 Task: Add Nordic Naturals Omega- 3 to the cart.
Action: Mouse moved to (245, 121)
Screenshot: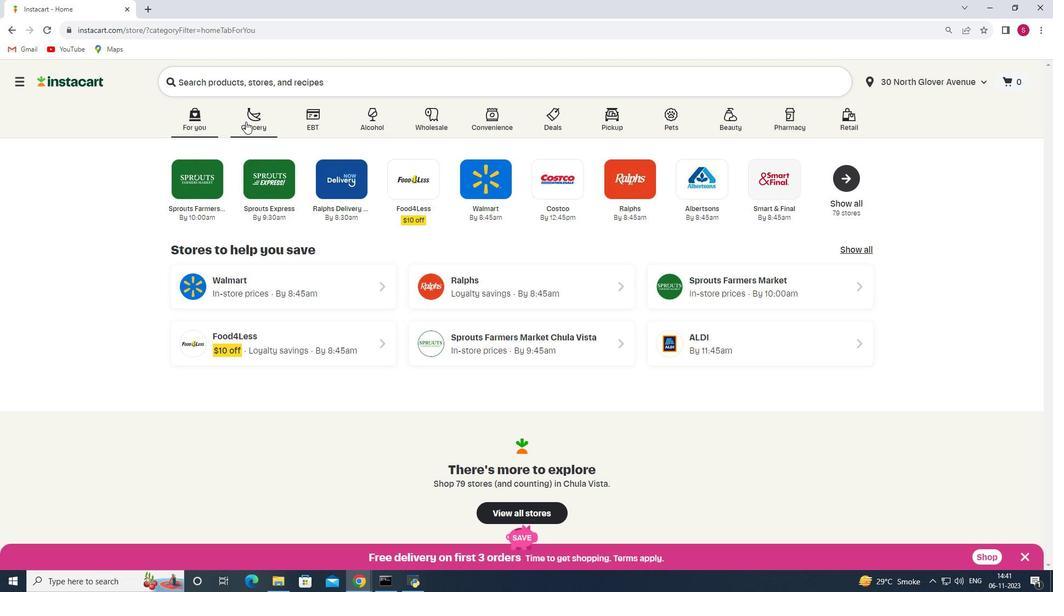 
Action: Mouse pressed left at (245, 121)
Screenshot: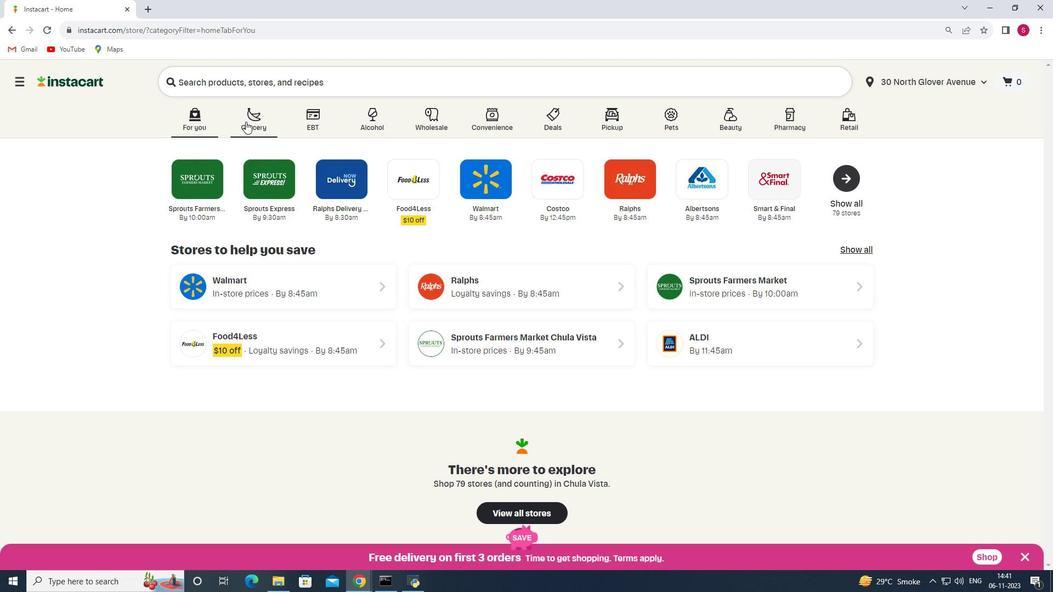 
Action: Mouse moved to (228, 311)
Screenshot: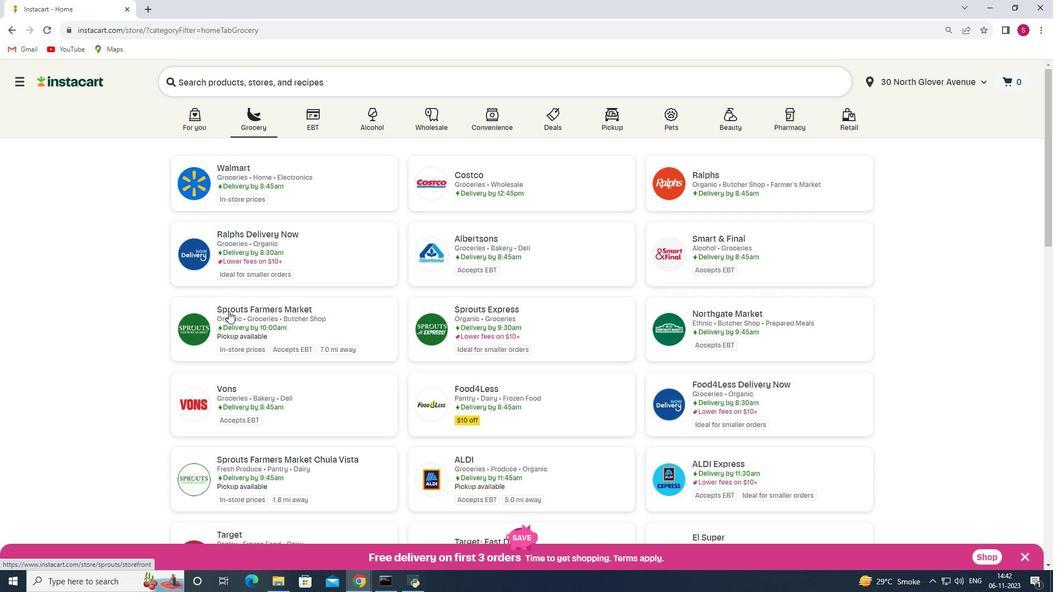 
Action: Mouse pressed left at (228, 311)
Screenshot: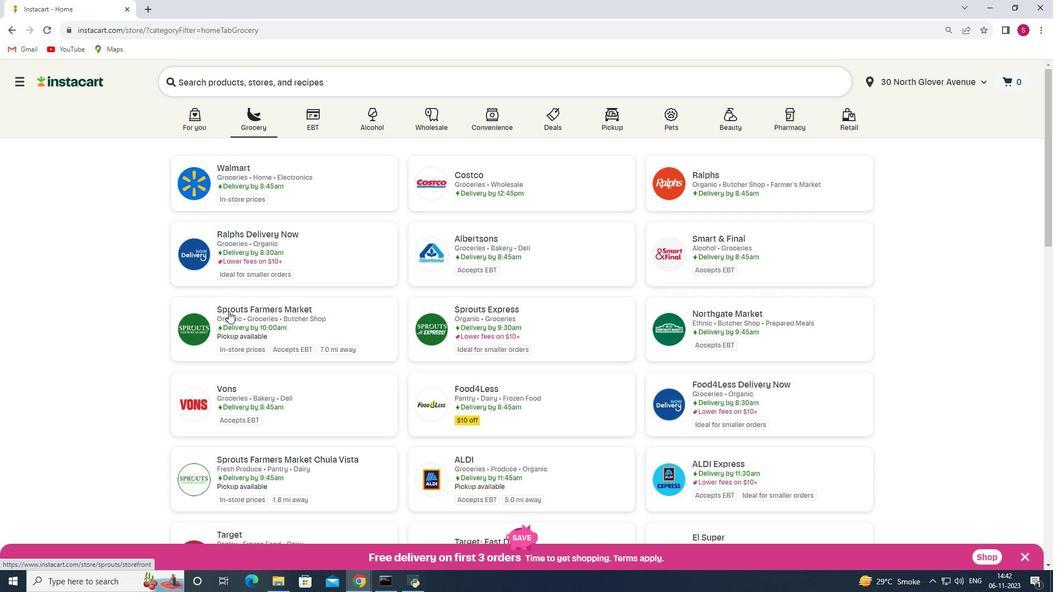 
Action: Mouse moved to (81, 362)
Screenshot: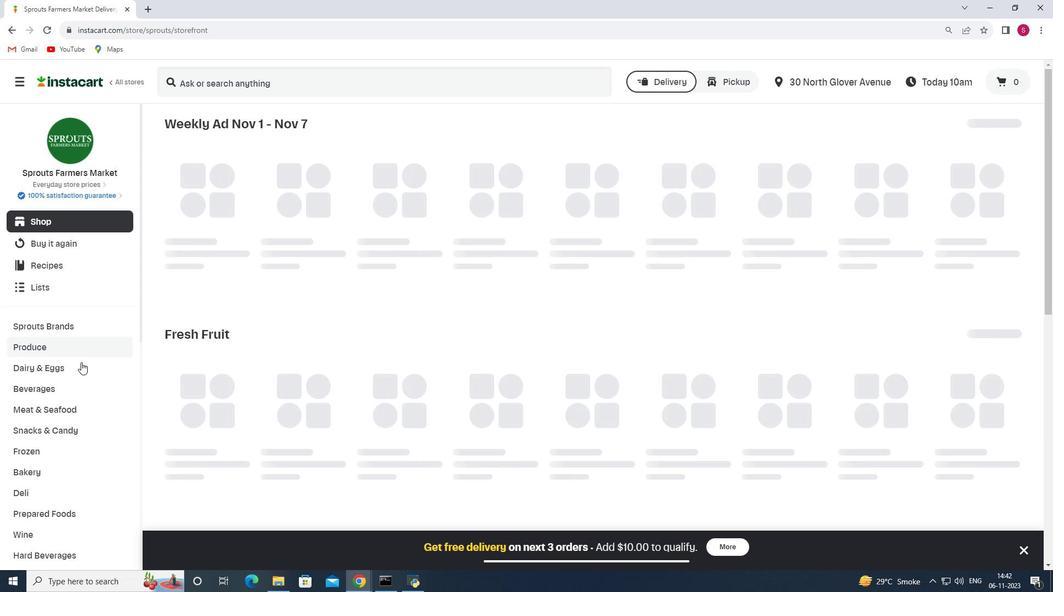 
Action: Mouse scrolled (81, 362) with delta (0, 0)
Screenshot: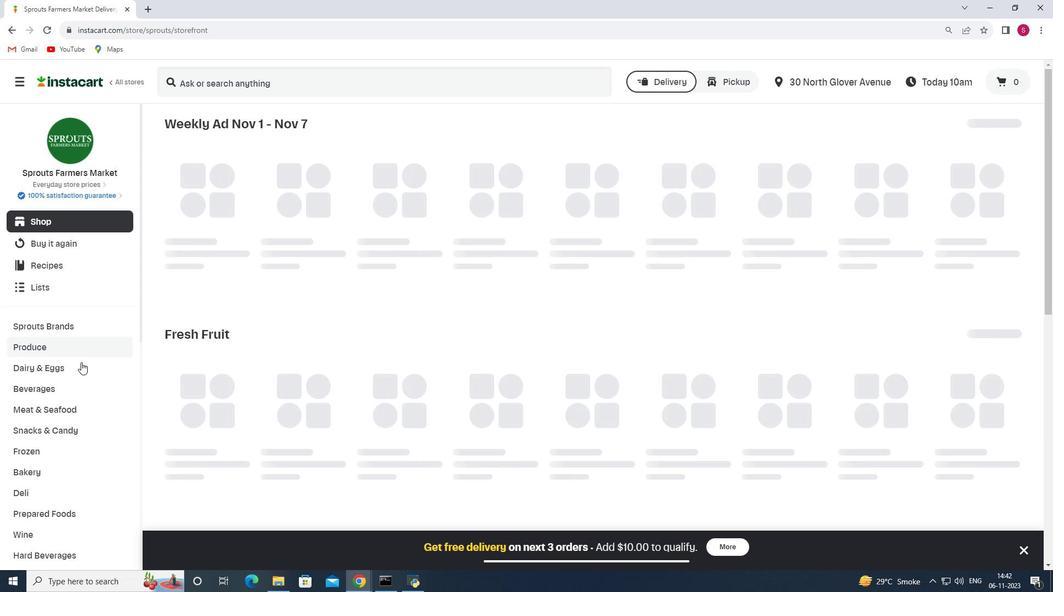 
Action: Mouse scrolled (81, 362) with delta (0, 0)
Screenshot: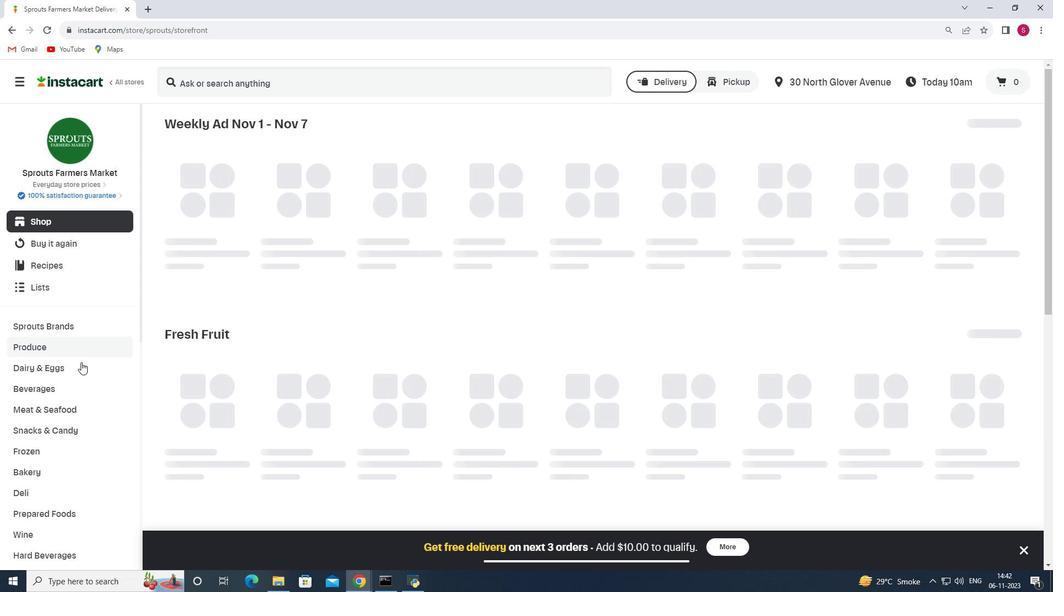 
Action: Mouse scrolled (81, 362) with delta (0, 0)
Screenshot: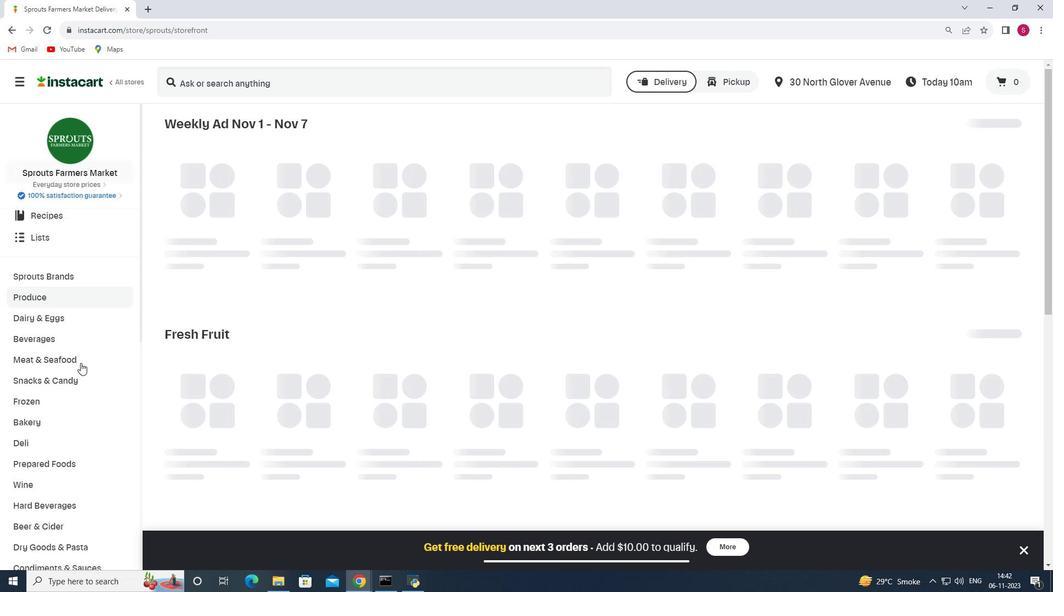 
Action: Mouse scrolled (81, 362) with delta (0, 0)
Screenshot: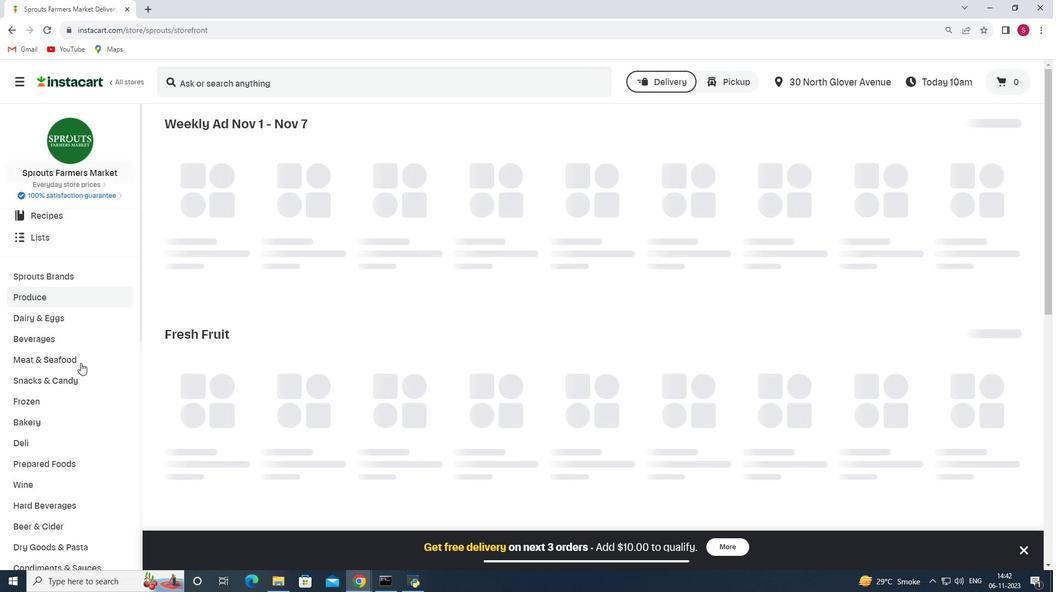 
Action: Mouse moved to (80, 363)
Screenshot: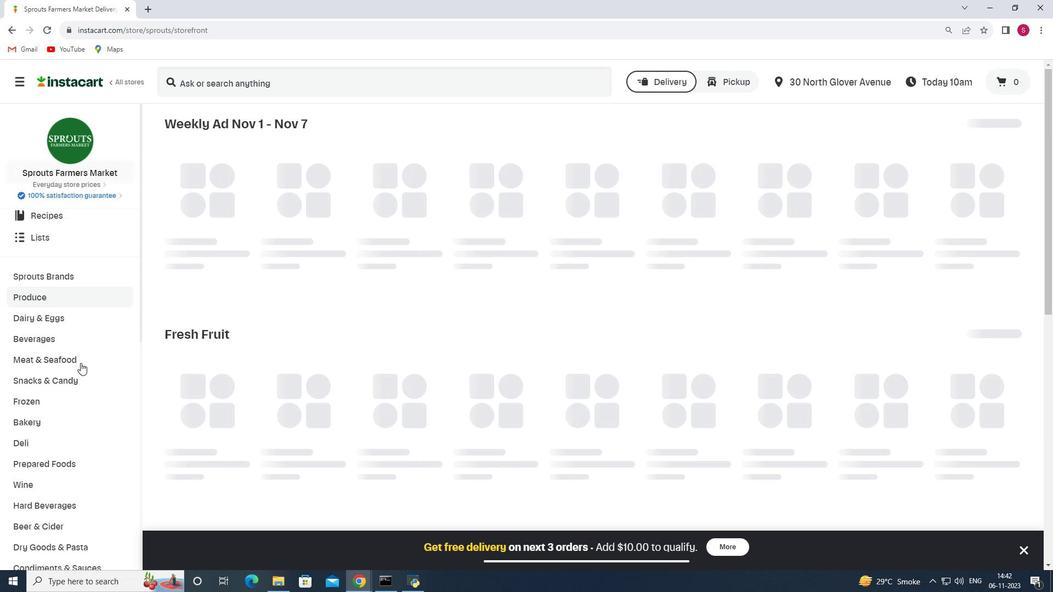 
Action: Mouse scrolled (80, 362) with delta (0, 0)
Screenshot: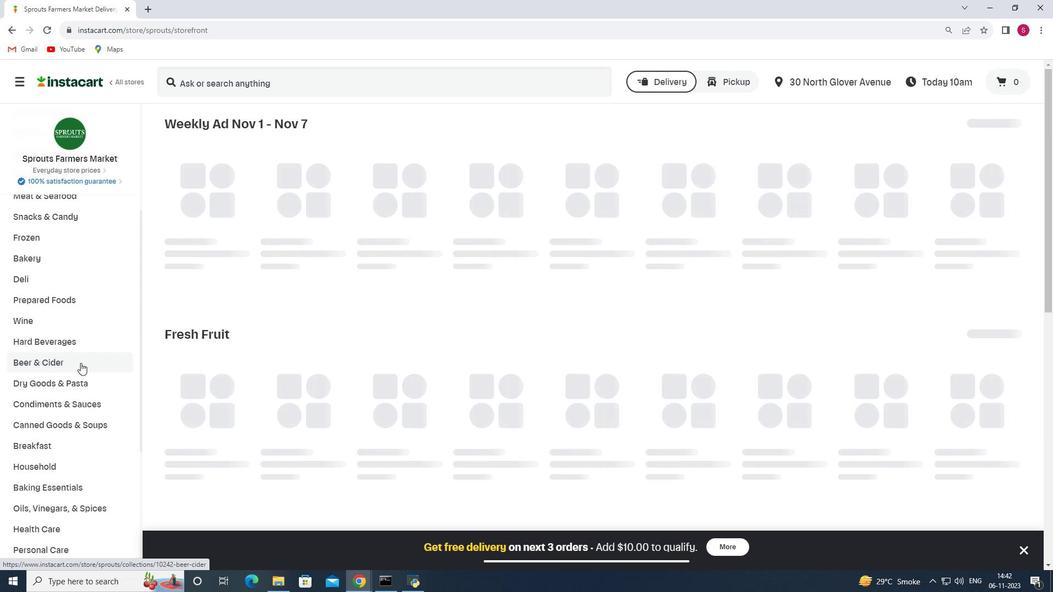
Action: Mouse scrolled (80, 362) with delta (0, 0)
Screenshot: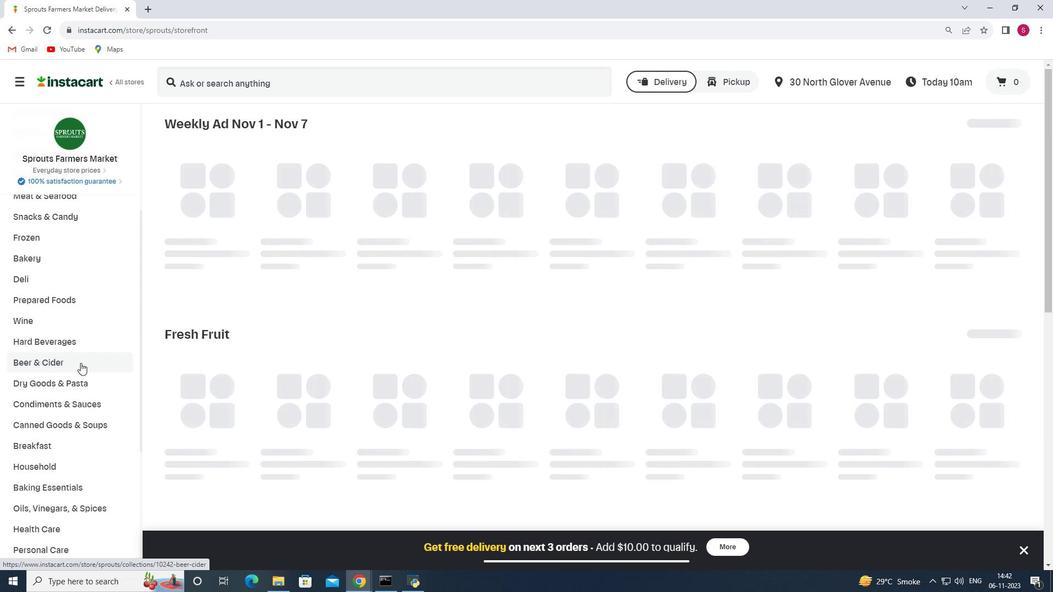 
Action: Mouse scrolled (80, 362) with delta (0, 0)
Screenshot: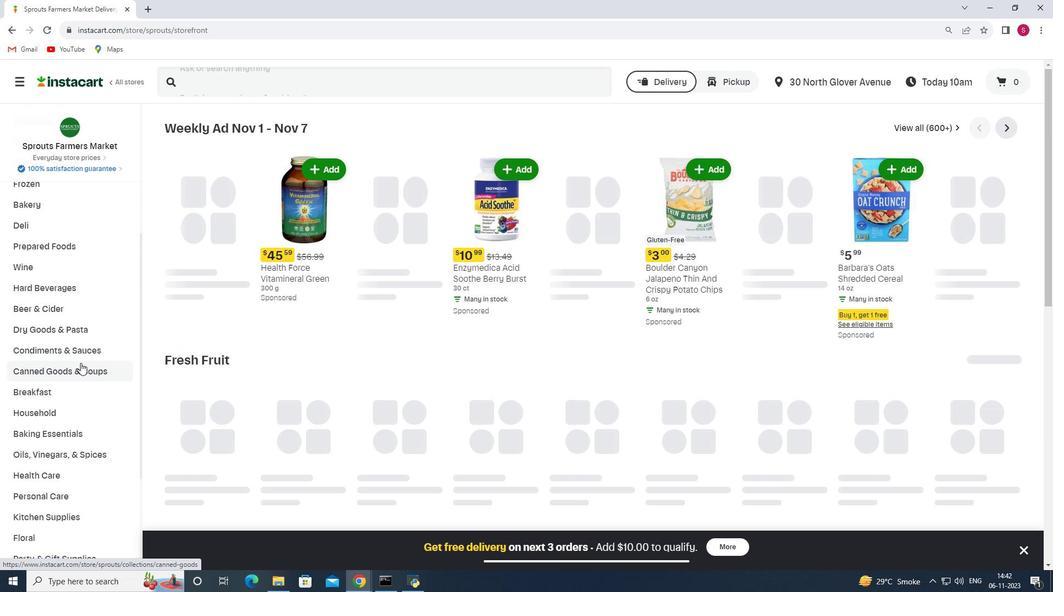 
Action: Mouse scrolled (80, 362) with delta (0, 0)
Screenshot: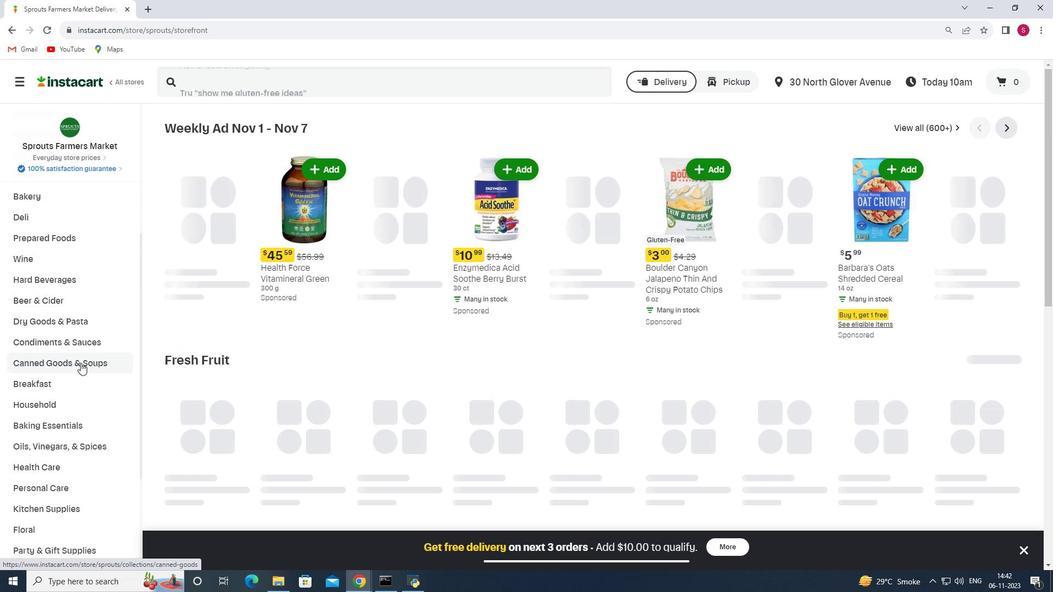 
Action: Mouse moved to (69, 363)
Screenshot: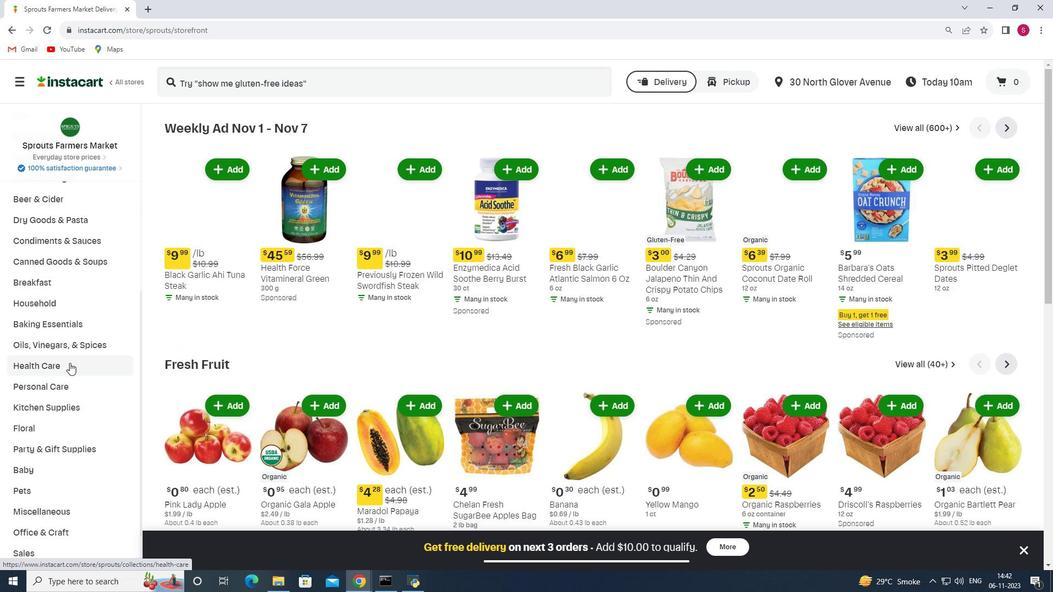 
Action: Mouse pressed left at (69, 363)
Screenshot: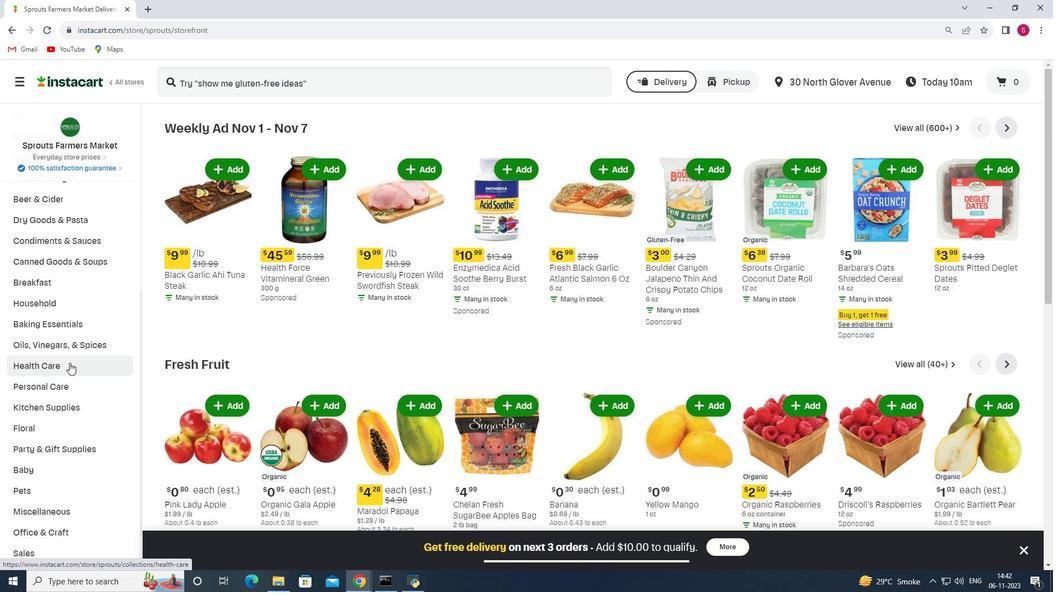 
Action: Mouse moved to (371, 150)
Screenshot: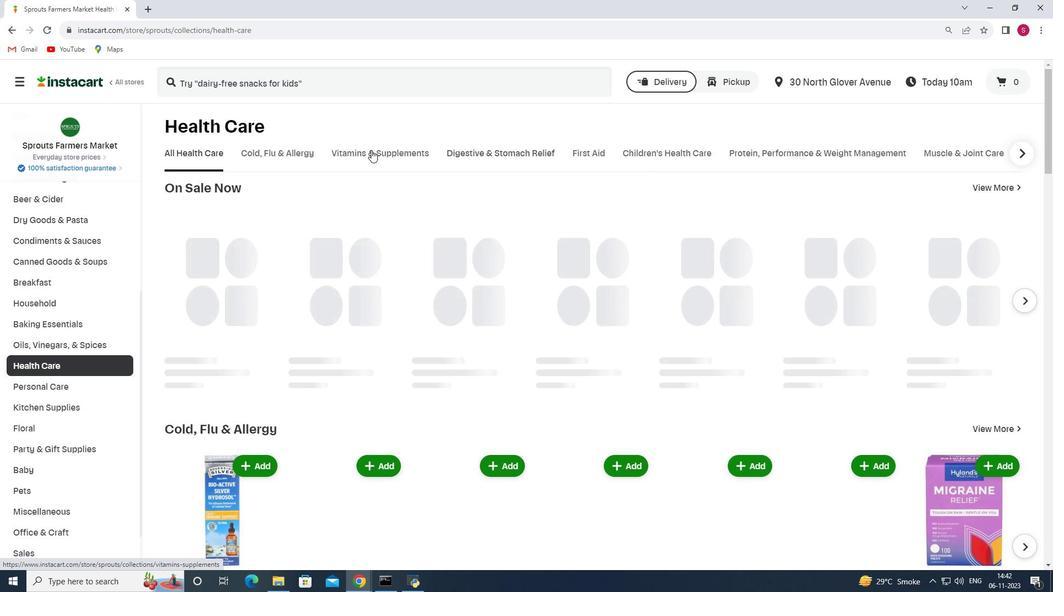 
Action: Mouse pressed left at (371, 150)
Screenshot: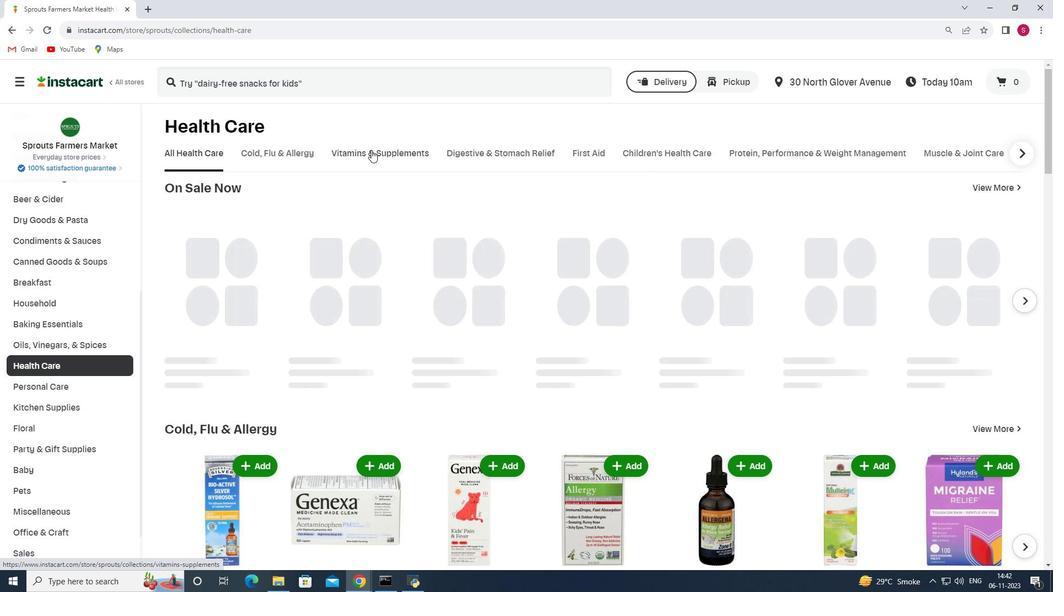 
Action: Mouse moved to (760, 187)
Screenshot: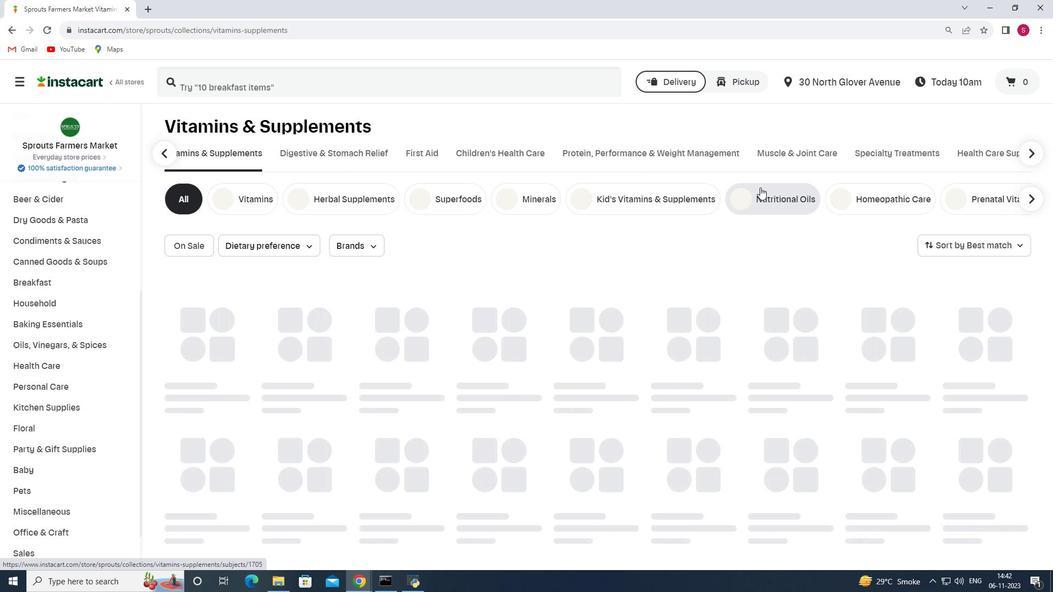 
Action: Mouse pressed left at (760, 187)
Screenshot: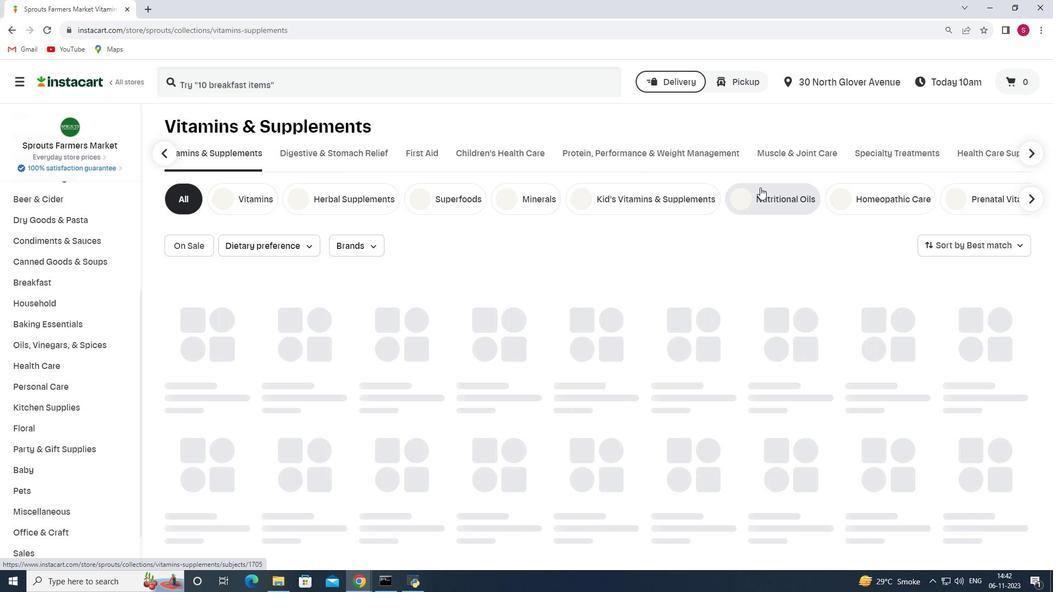 
Action: Mouse moved to (301, 82)
Screenshot: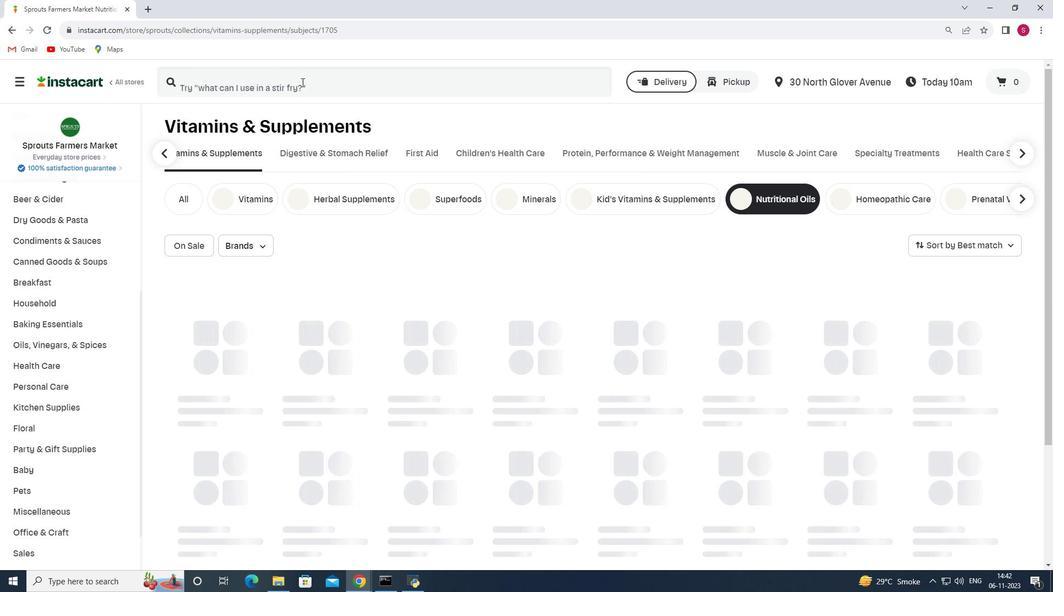 
Action: Mouse pressed left at (301, 82)
Screenshot: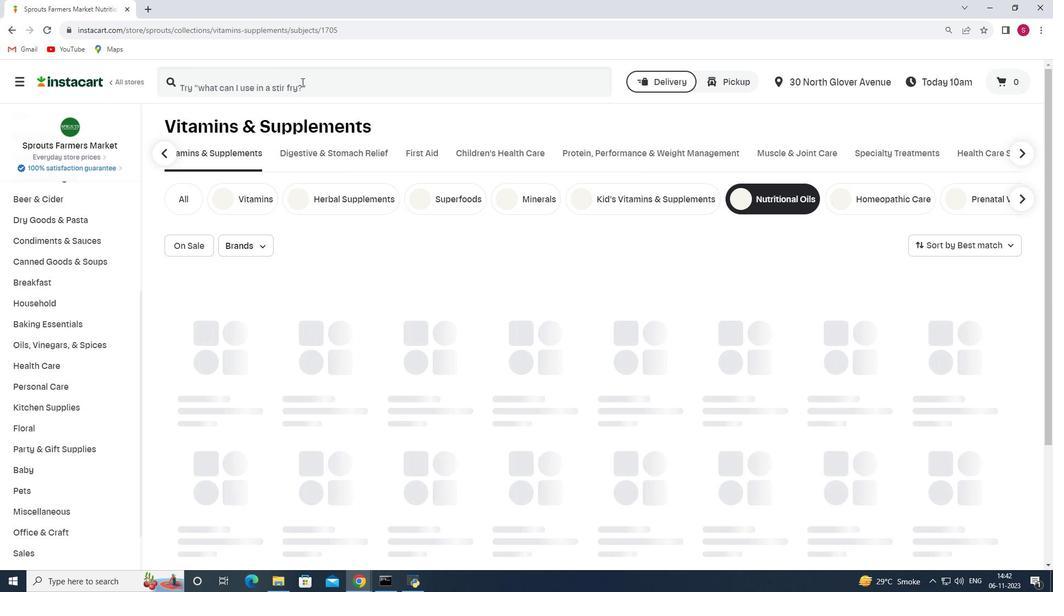 
Action: Key pressed <Key.shift>Nordic<Key.space><Key.shift>Naturals<Key.space><Key.shift>Omega-<Key.space>3<Key.enter>
Screenshot: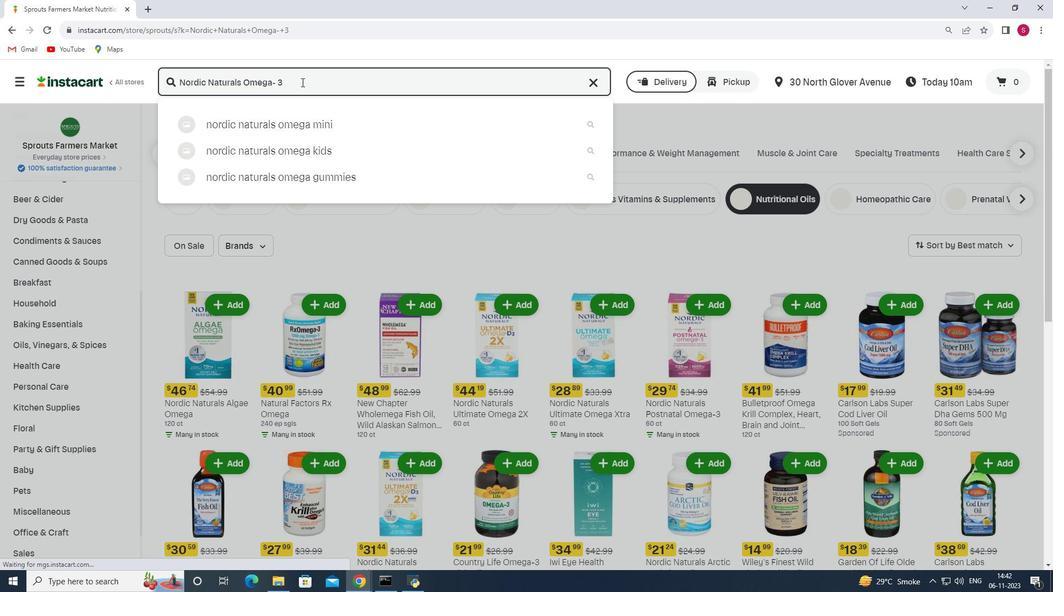 
Action: Mouse moved to (814, 204)
Screenshot: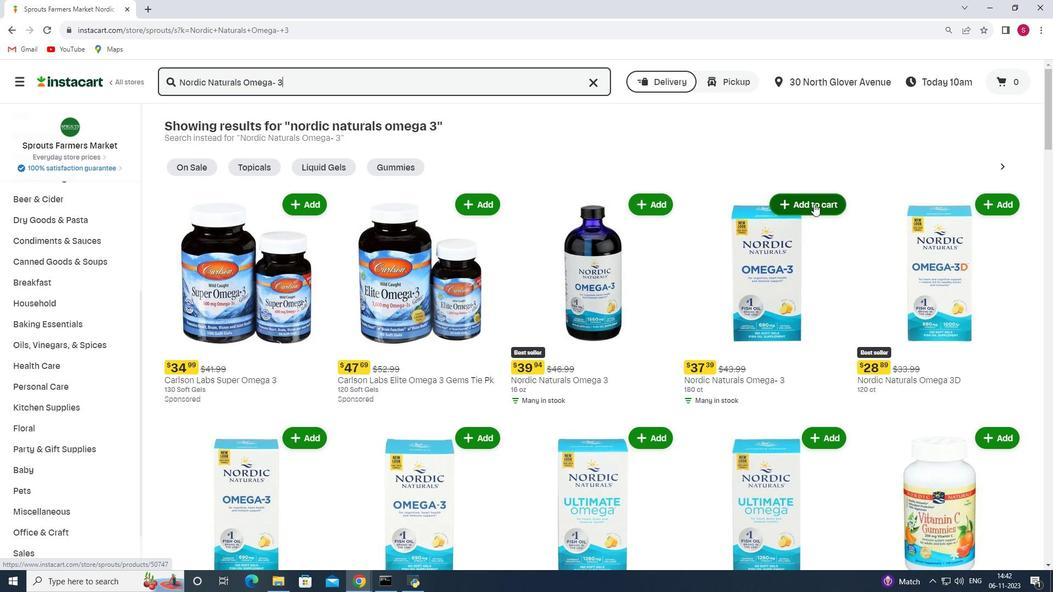 
Action: Mouse pressed left at (814, 204)
Screenshot: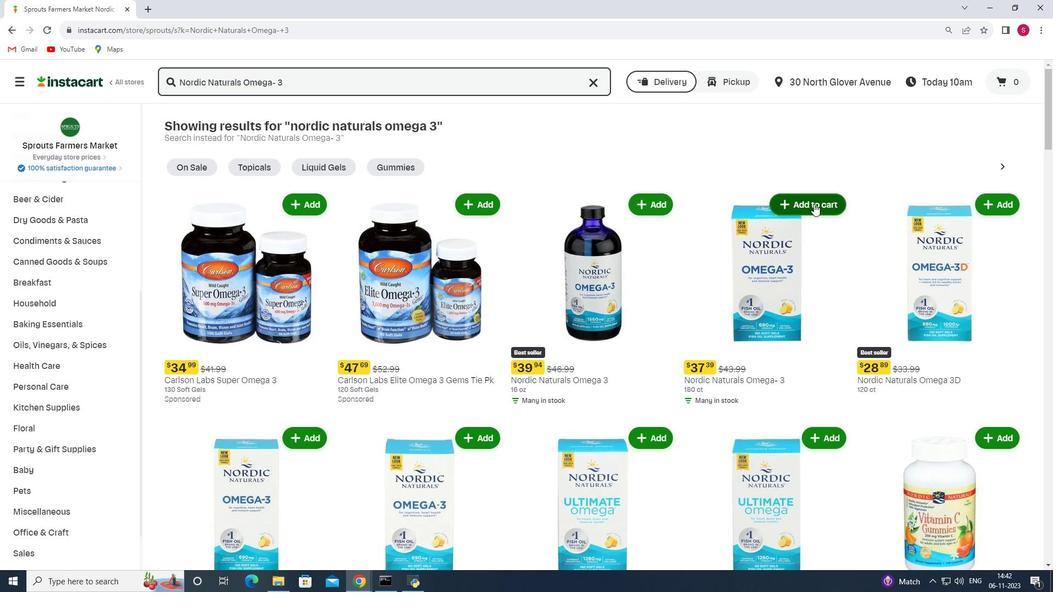 
